 Task: Open Outlook and find the email titled 'FW: Training Session and Workshops' in the Sent Items folder.
Action: Mouse moved to (50, 38)
Screenshot: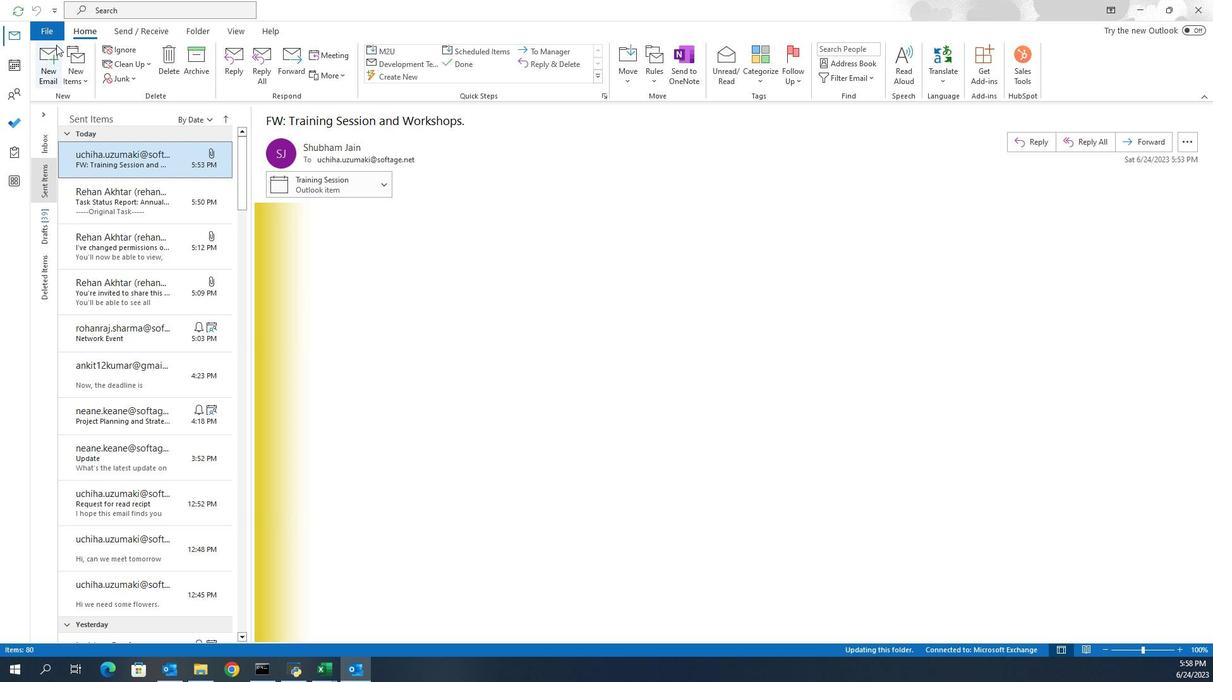 
Action: Mouse pressed left at (50, 38)
Screenshot: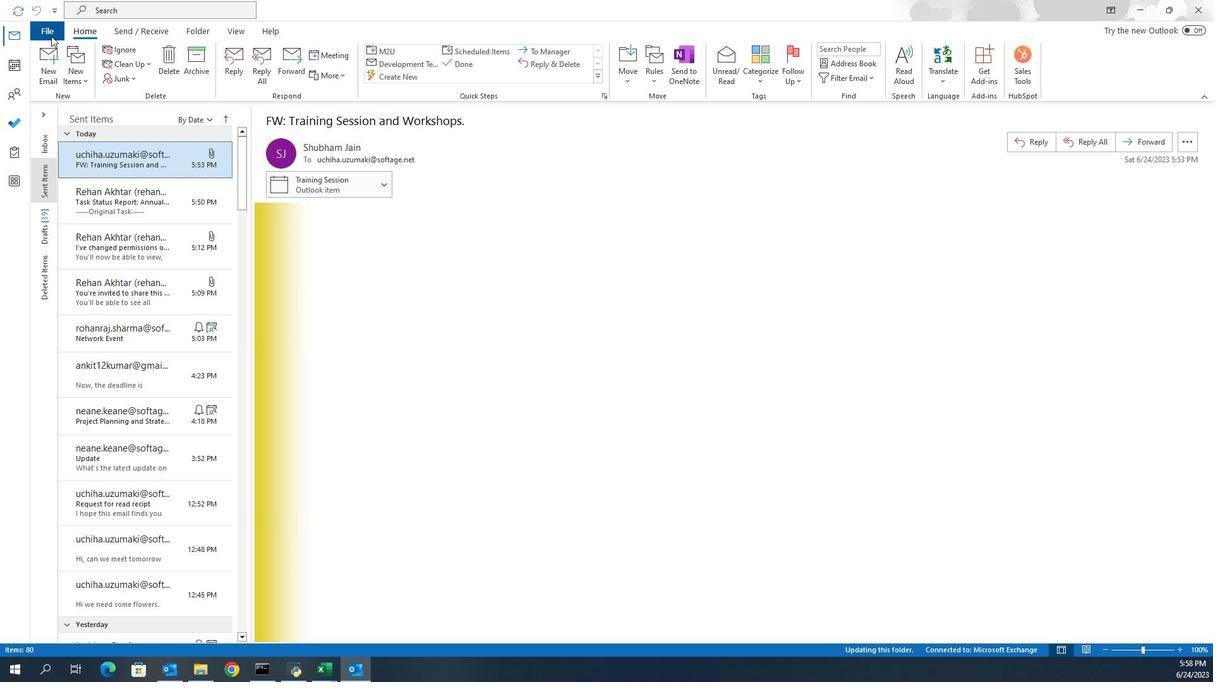 
Action: Mouse moved to (151, 380)
Screenshot: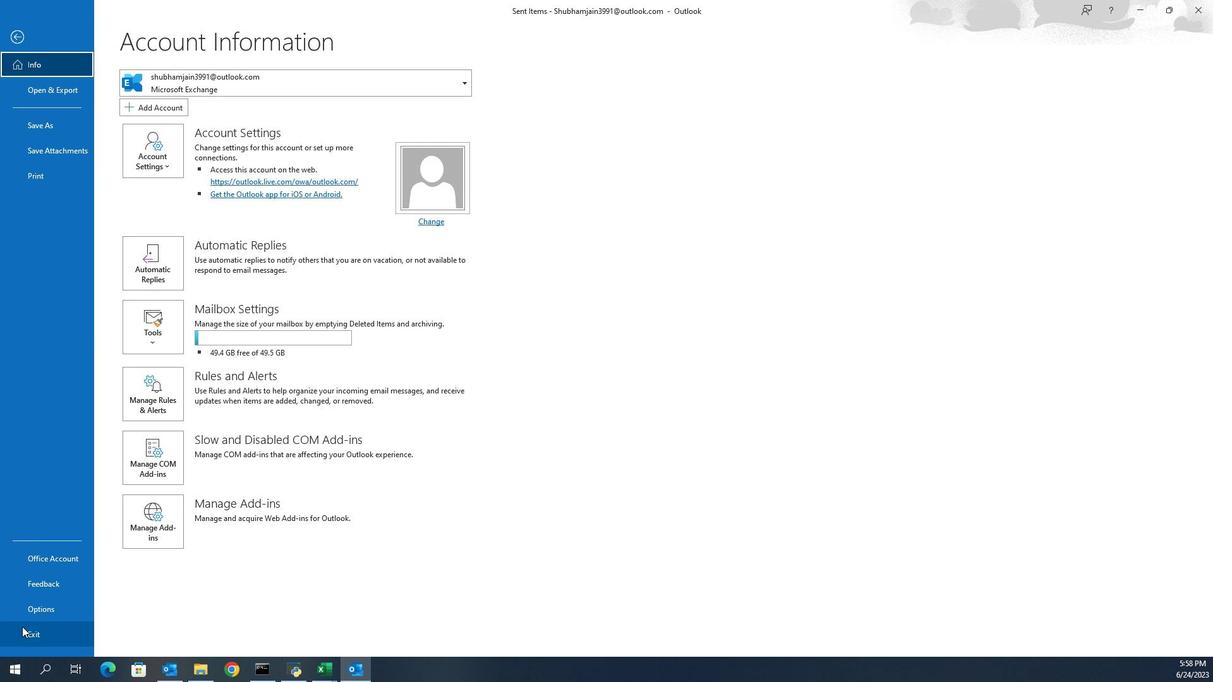 
Action: Mouse pressed left at (151, 380)
Screenshot: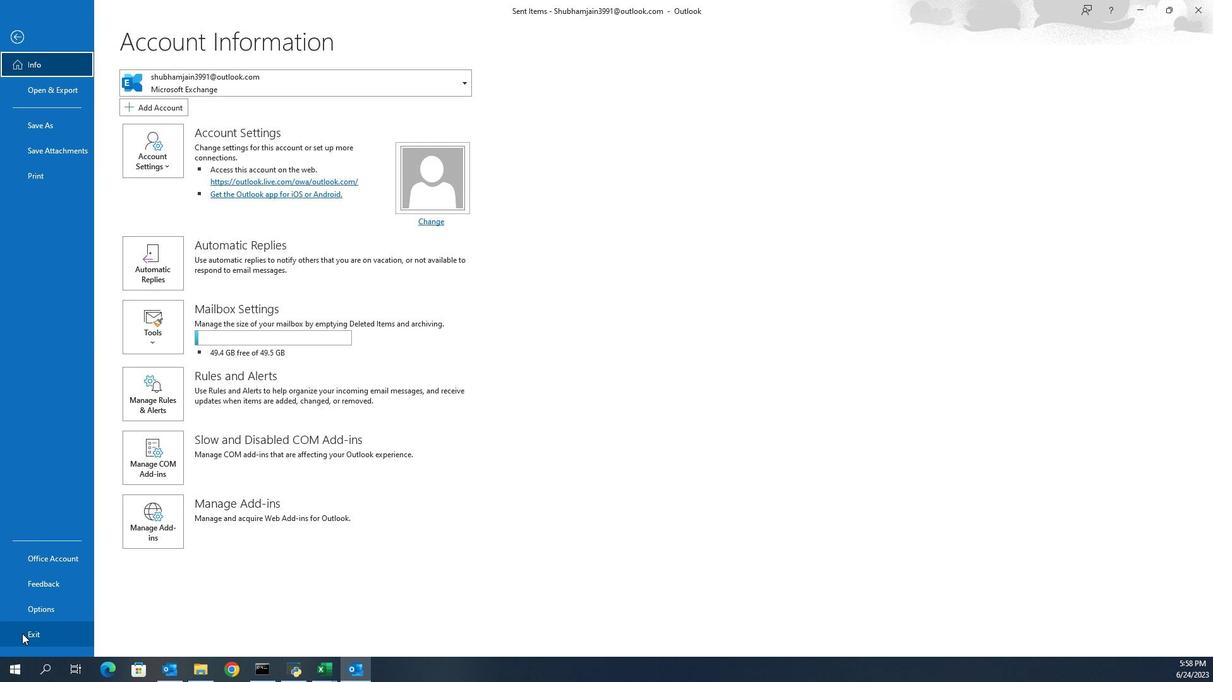 
